 Task: Use the formula "IMSEC" in spreadsheet "Project portfolio".
Action: Mouse moved to (131, 525)
Screenshot: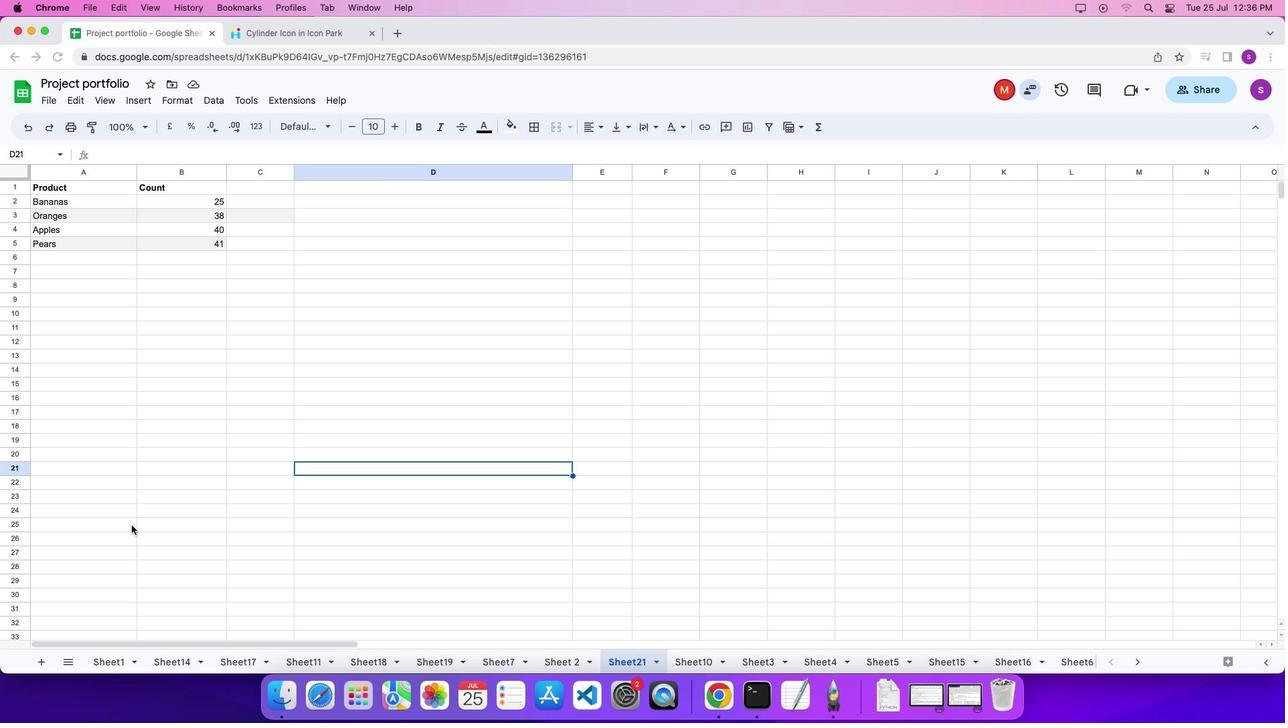 
Action: Mouse pressed left at (131, 525)
Screenshot: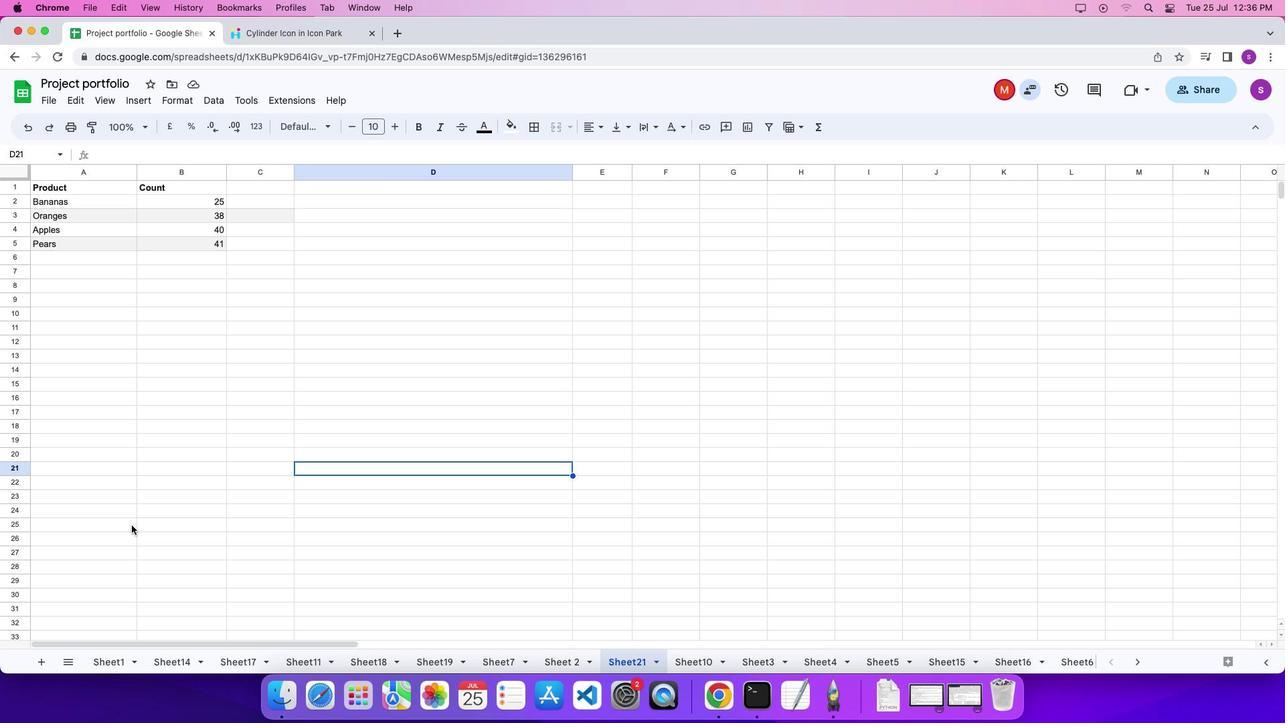 
Action: Mouse moved to (131, 525)
Screenshot: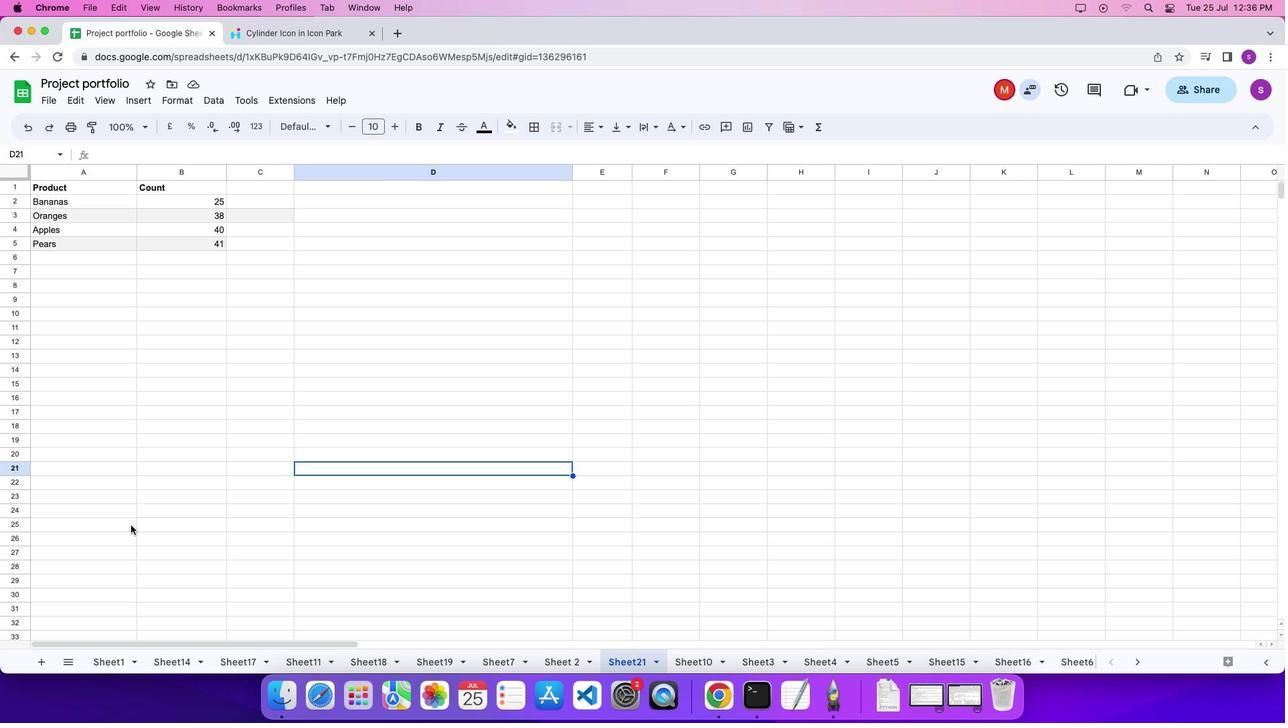 
Action: Mouse pressed left at (131, 525)
Screenshot: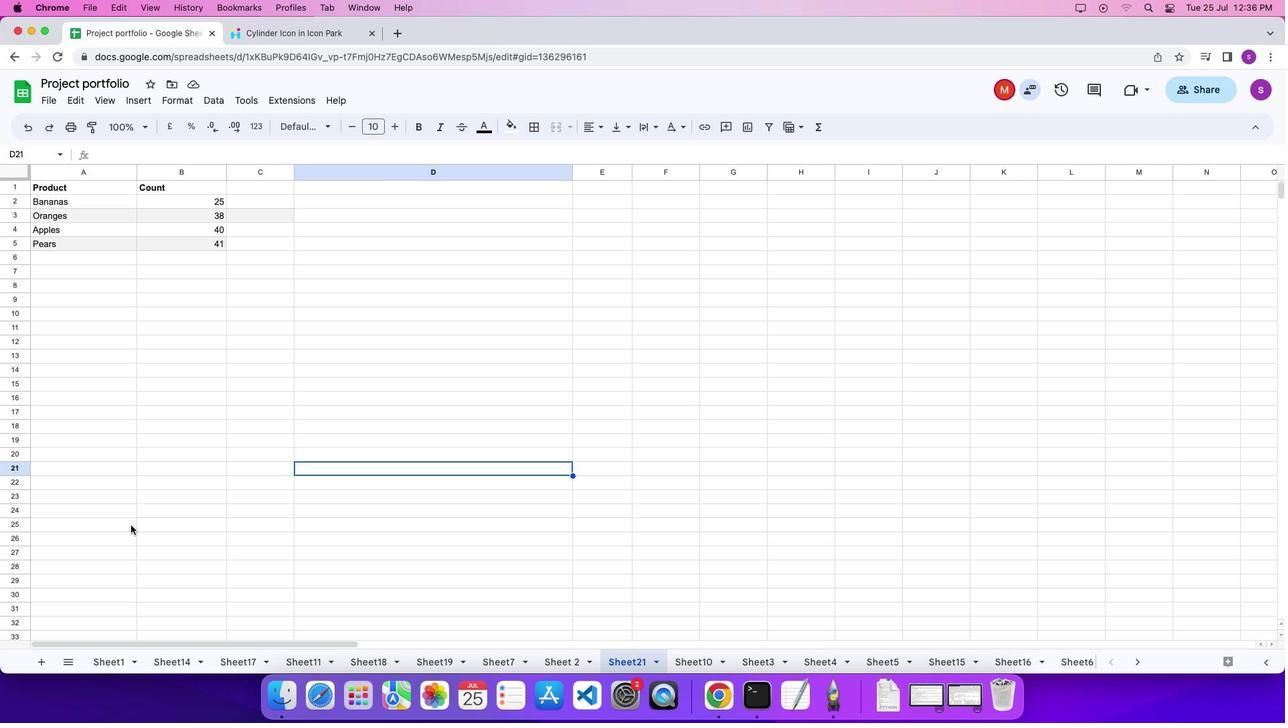
Action: Key pressed '='
Screenshot: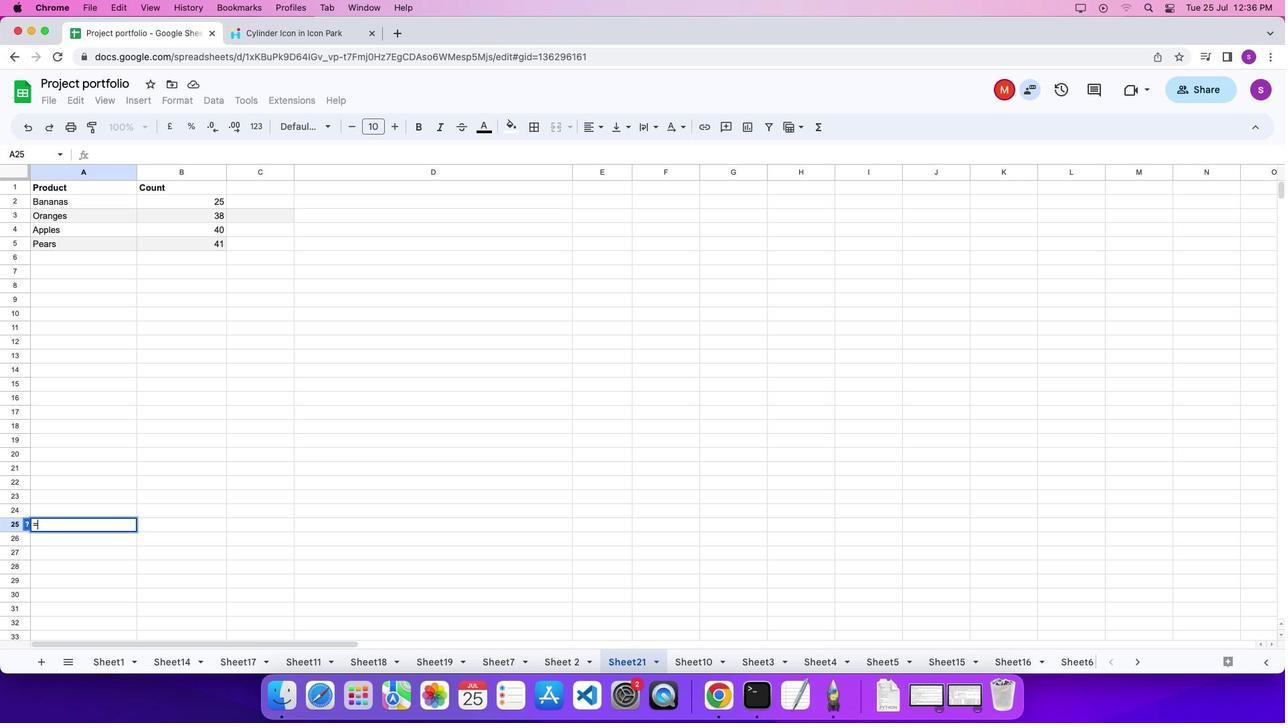
Action: Mouse moved to (814, 122)
Screenshot: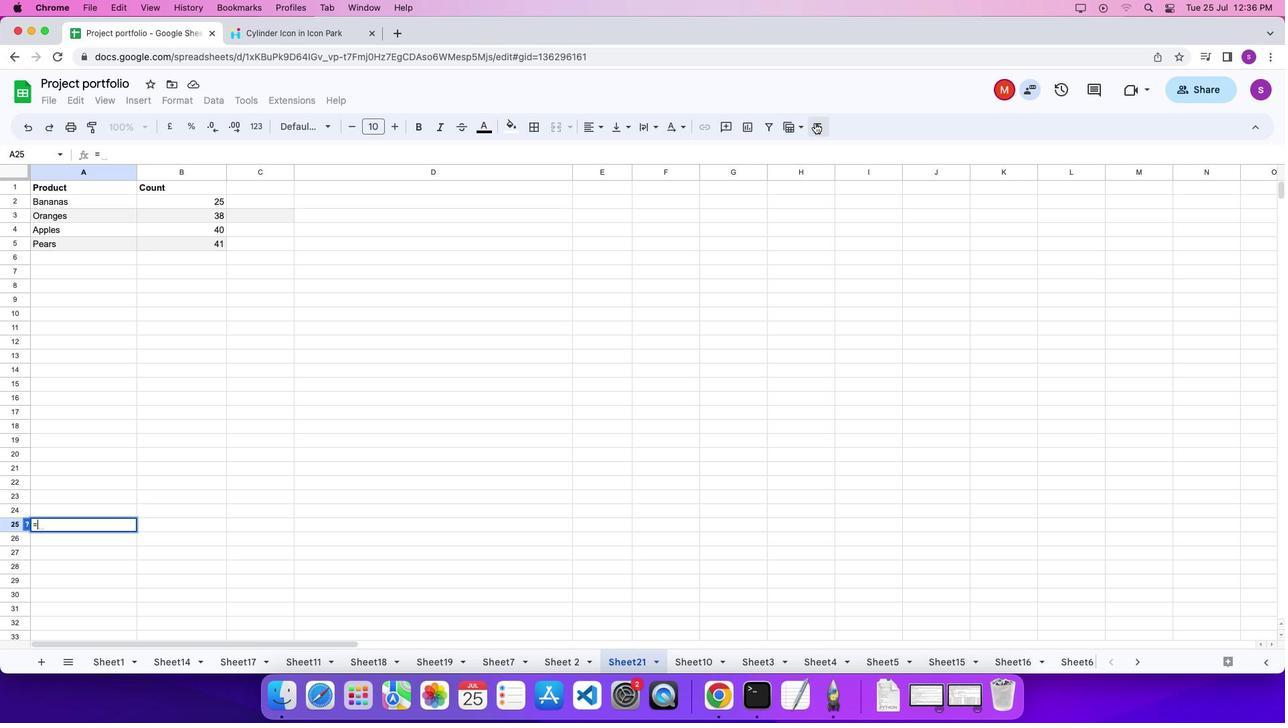 
Action: Mouse pressed left at (814, 122)
Screenshot: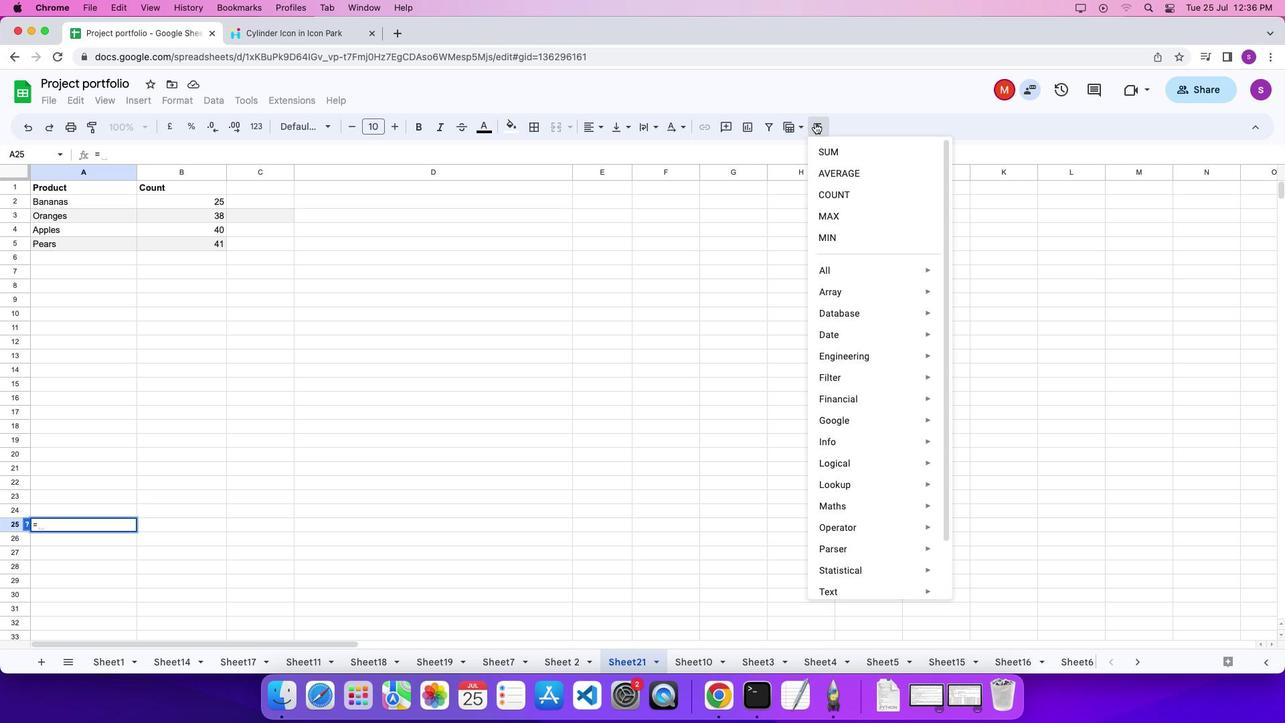 
Action: Mouse moved to (1027, 590)
Screenshot: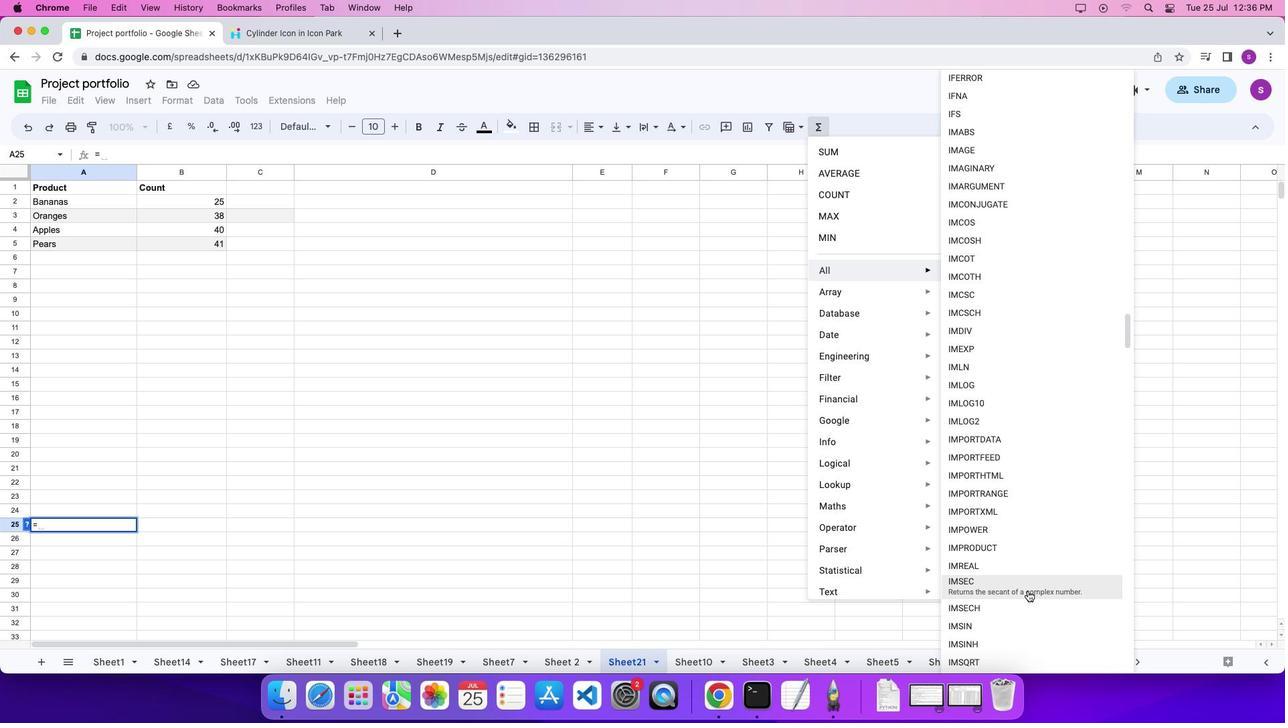 
Action: Mouse pressed left at (1027, 590)
Screenshot: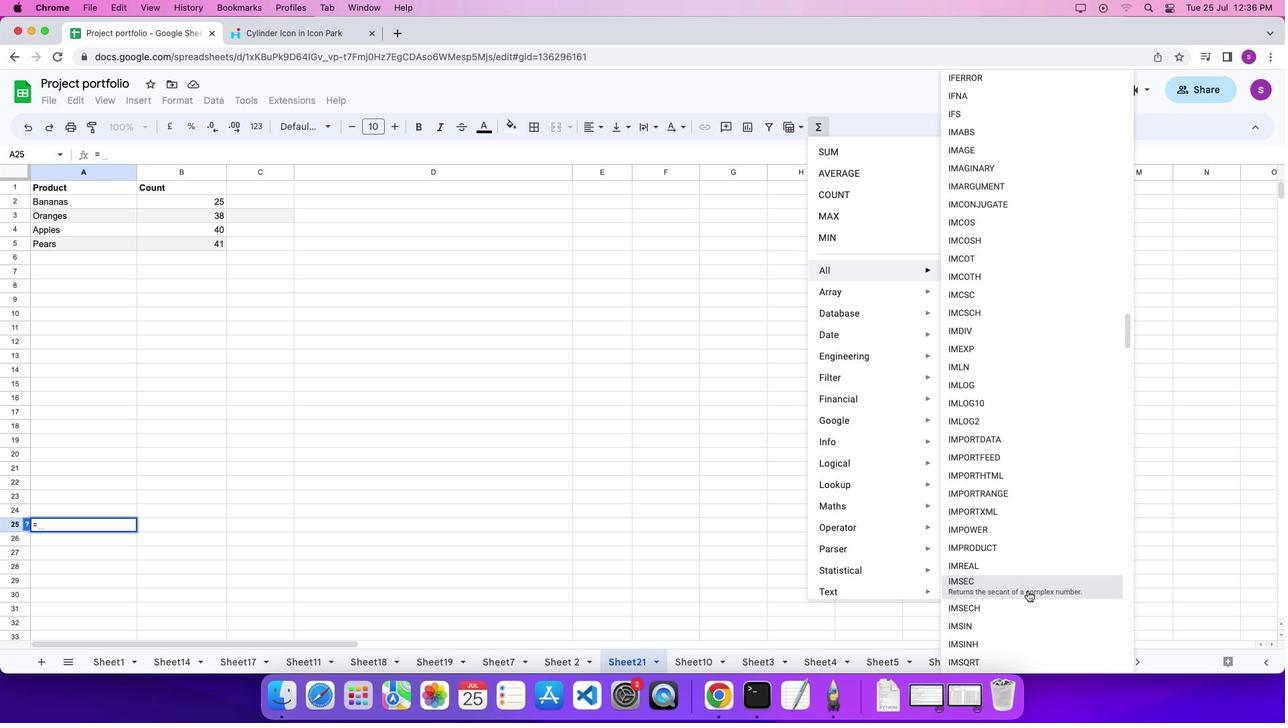 
Action: Mouse moved to (1017, 586)
Screenshot: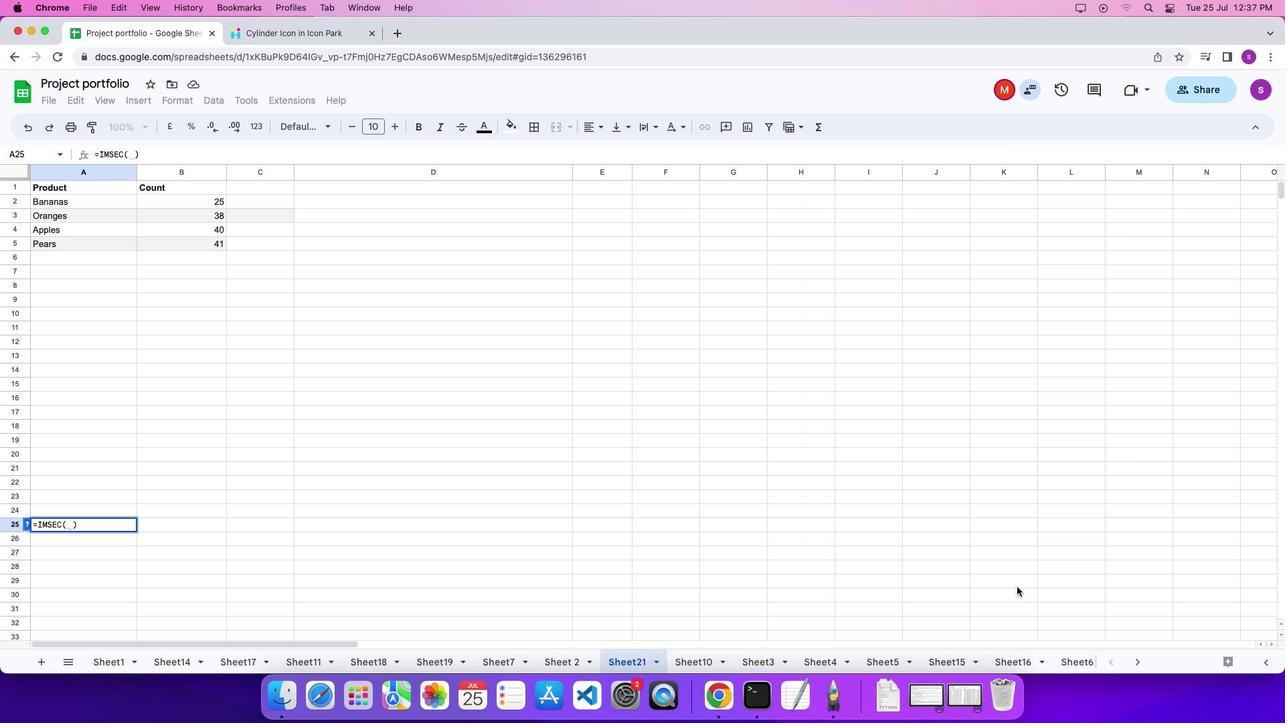 
Action: Key pressed Key.shift_r'"''3'Key.backspace'4''+''3''i'Key.shift_r'"'Key.enter
Screenshot: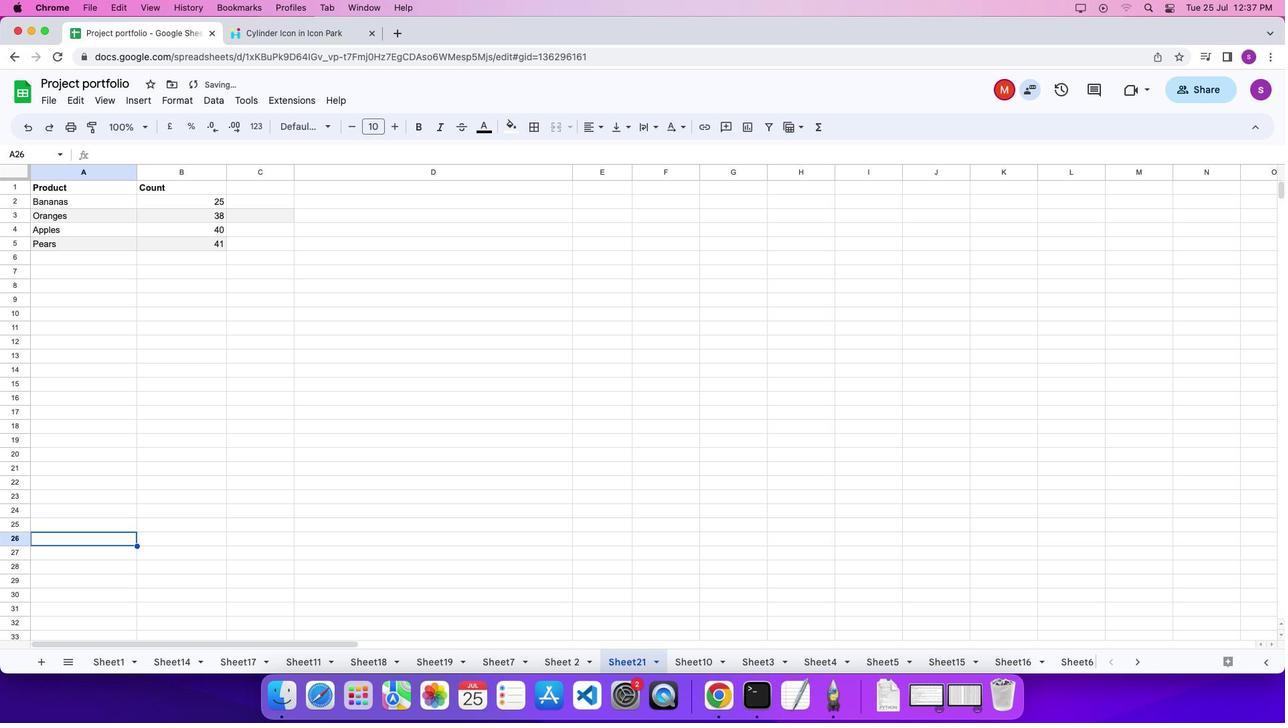 
